 Task: Add Goodie Girl Cookies Double Stuffed Chocolate Creme Sandwich Cookies to the cart.
Action: Mouse moved to (710, 280)
Screenshot: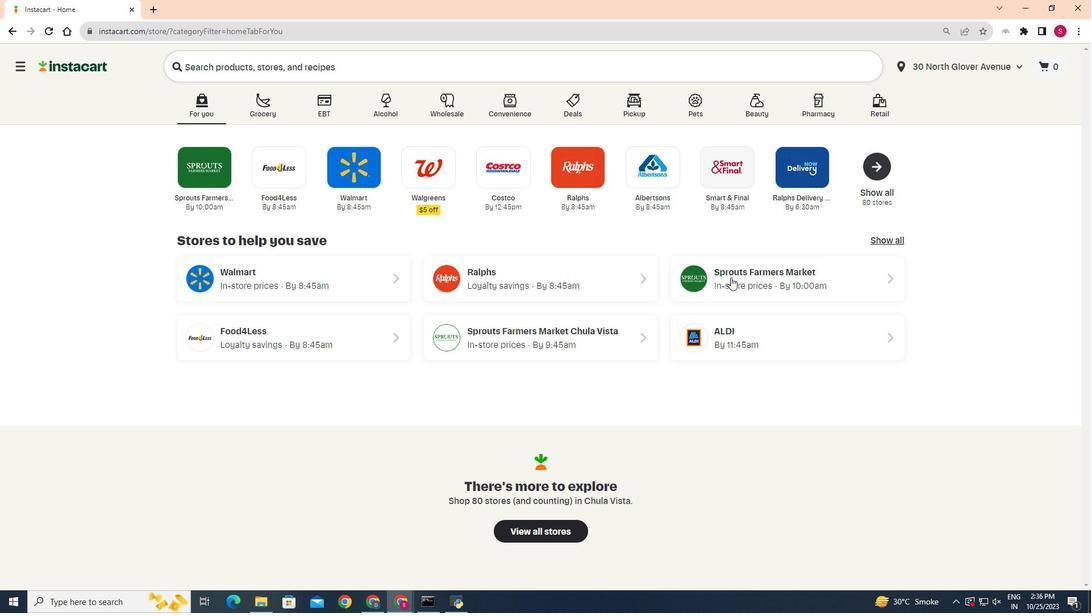 
Action: Mouse pressed left at (710, 280)
Screenshot: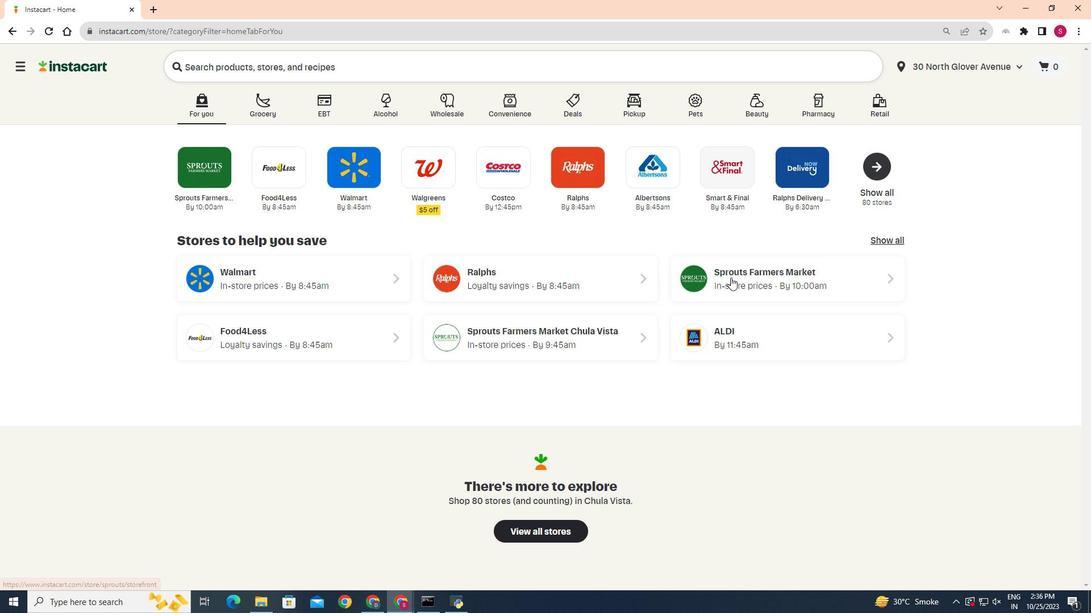 
Action: Mouse moved to (37, 497)
Screenshot: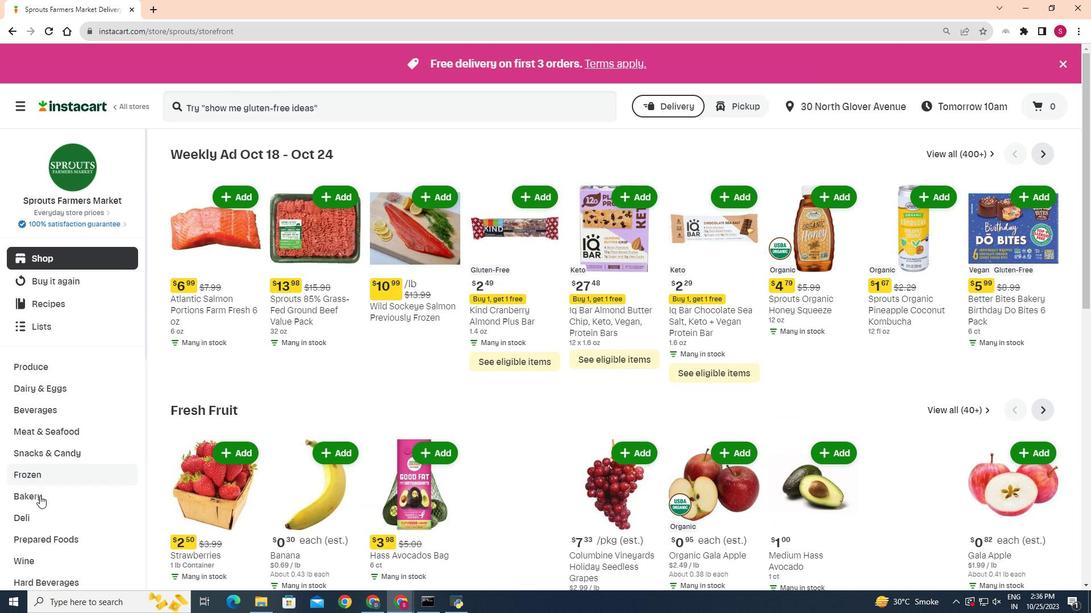 
Action: Mouse pressed left at (37, 497)
Screenshot: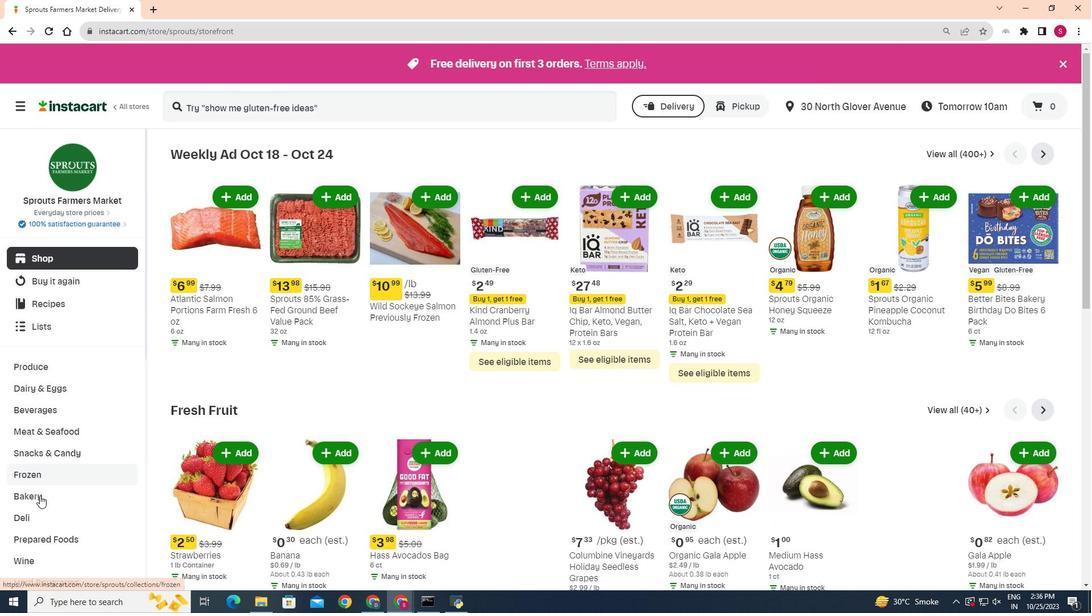 
Action: Mouse moved to (384, 183)
Screenshot: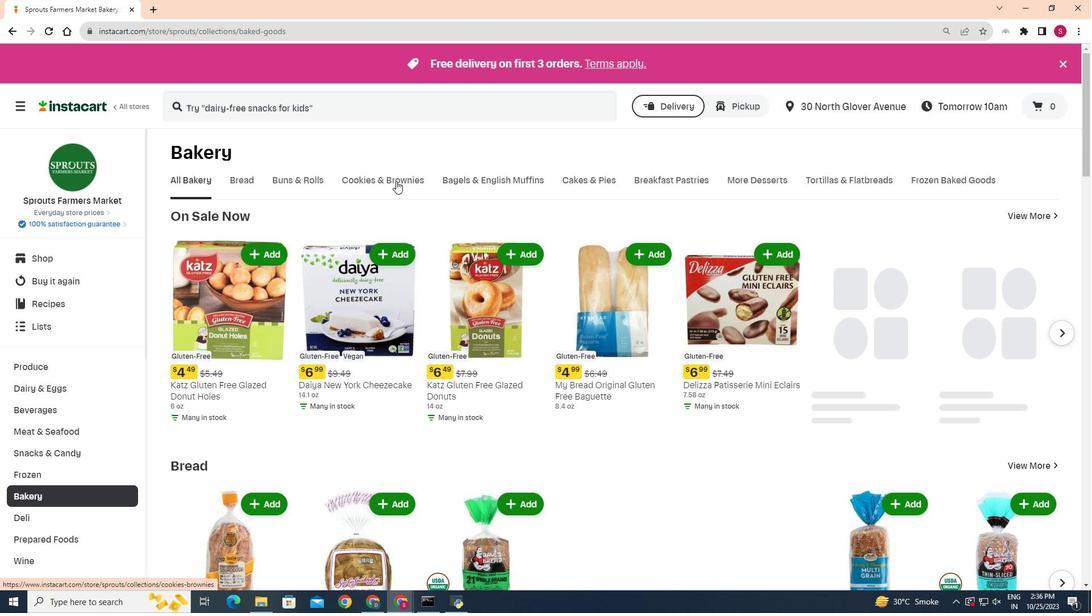 
Action: Mouse pressed left at (384, 183)
Screenshot: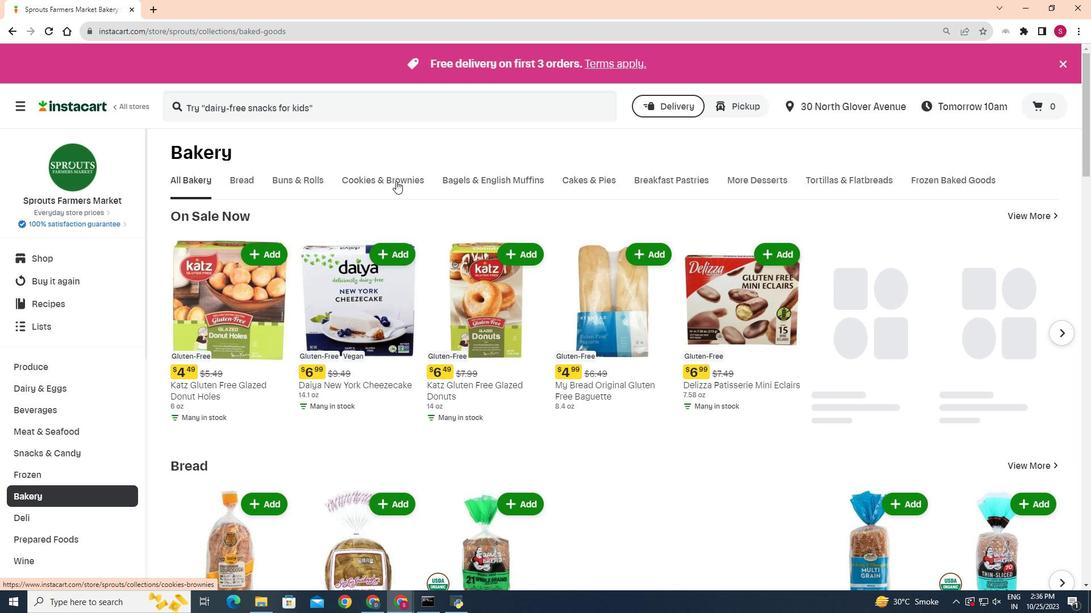 
Action: Mouse moved to (258, 237)
Screenshot: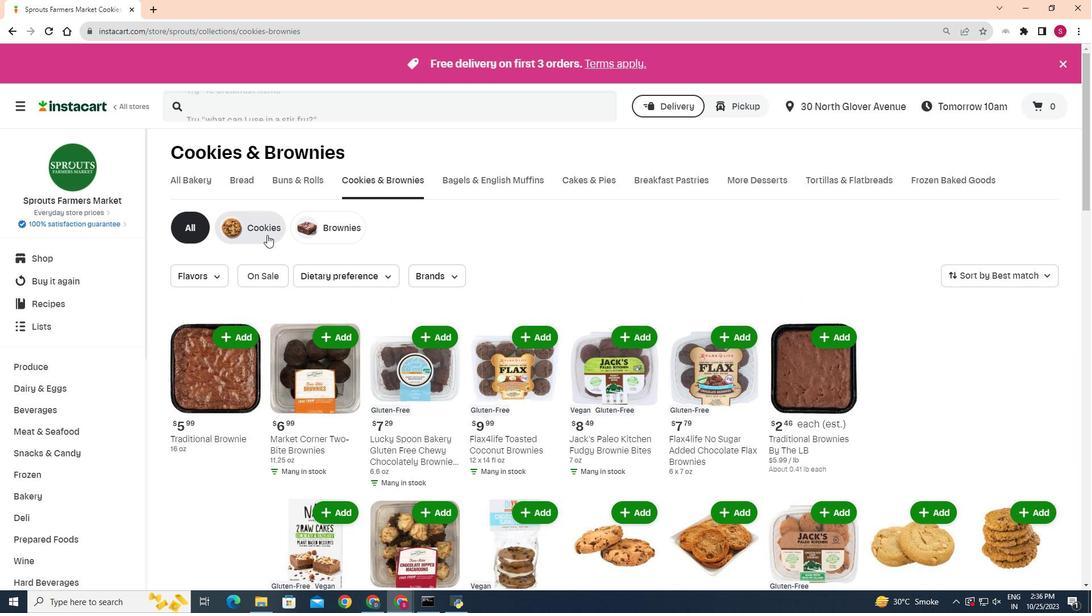 
Action: Mouse pressed left at (258, 237)
Screenshot: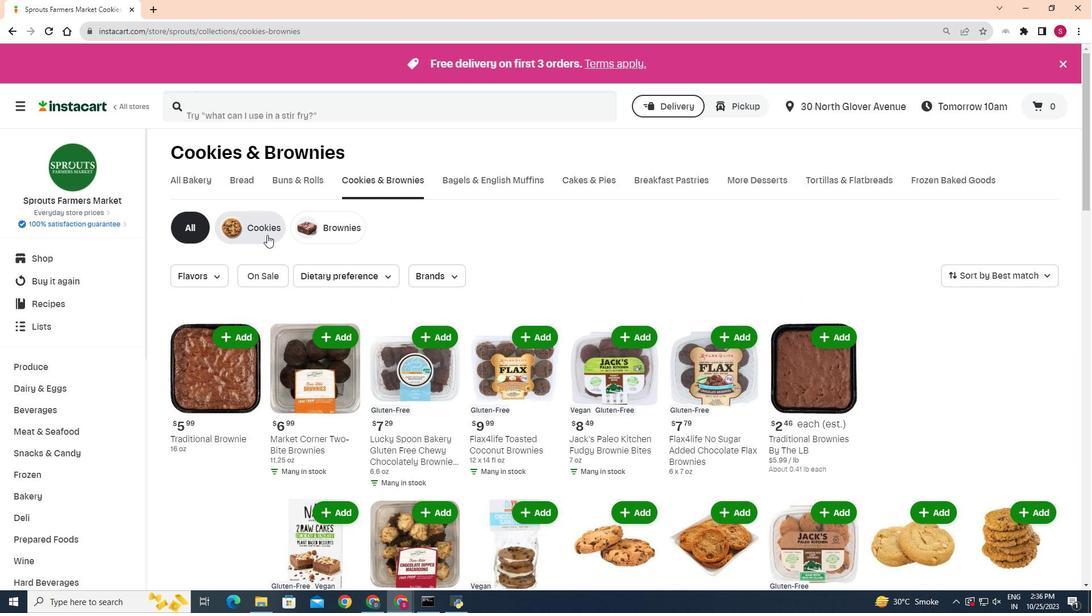 
Action: Mouse moved to (708, 335)
Screenshot: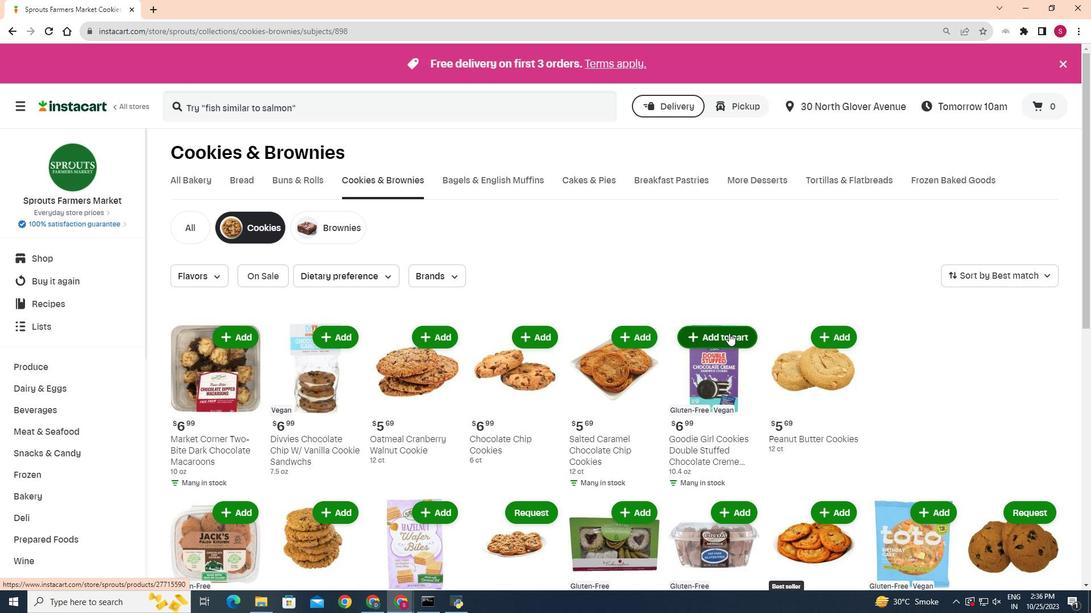 
Action: Mouse pressed left at (708, 335)
Screenshot: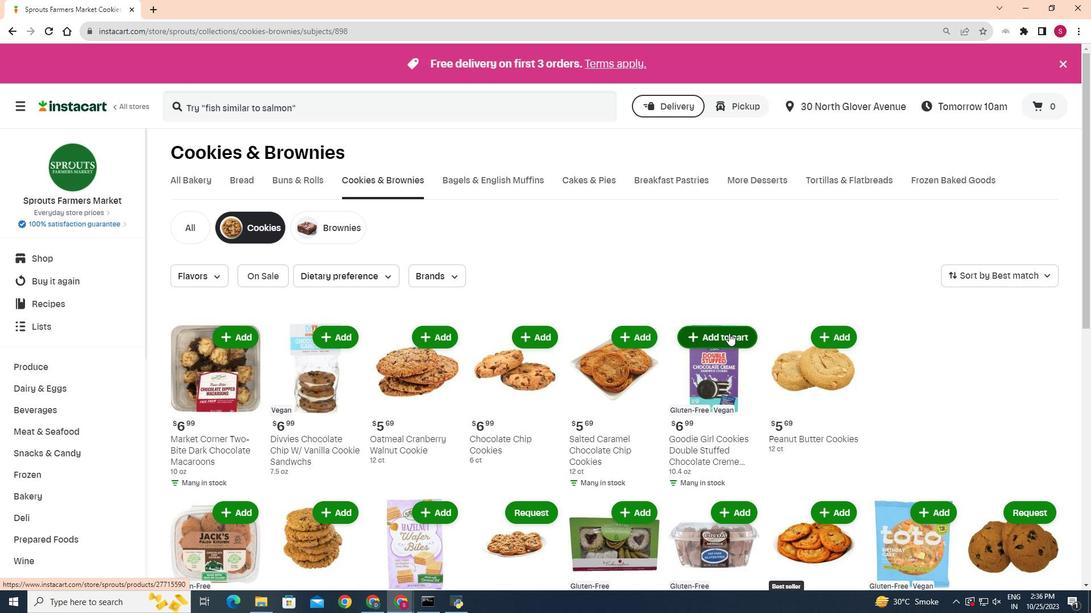 
Action: Mouse moved to (621, 272)
Screenshot: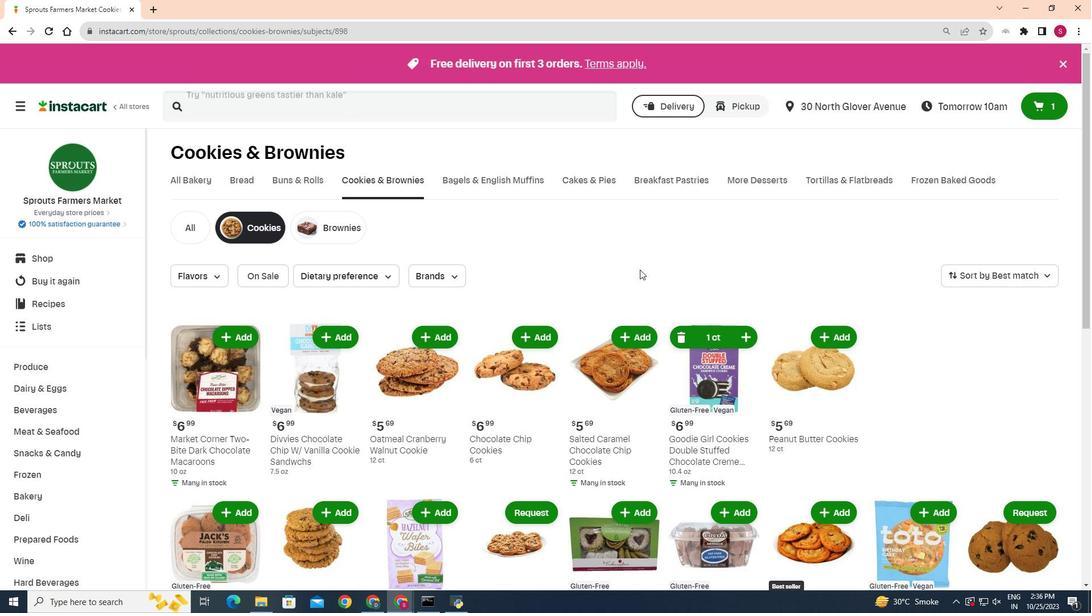
